 Task: Select the start date as May 2012.
Action: Mouse moved to (840, 114)
Screenshot: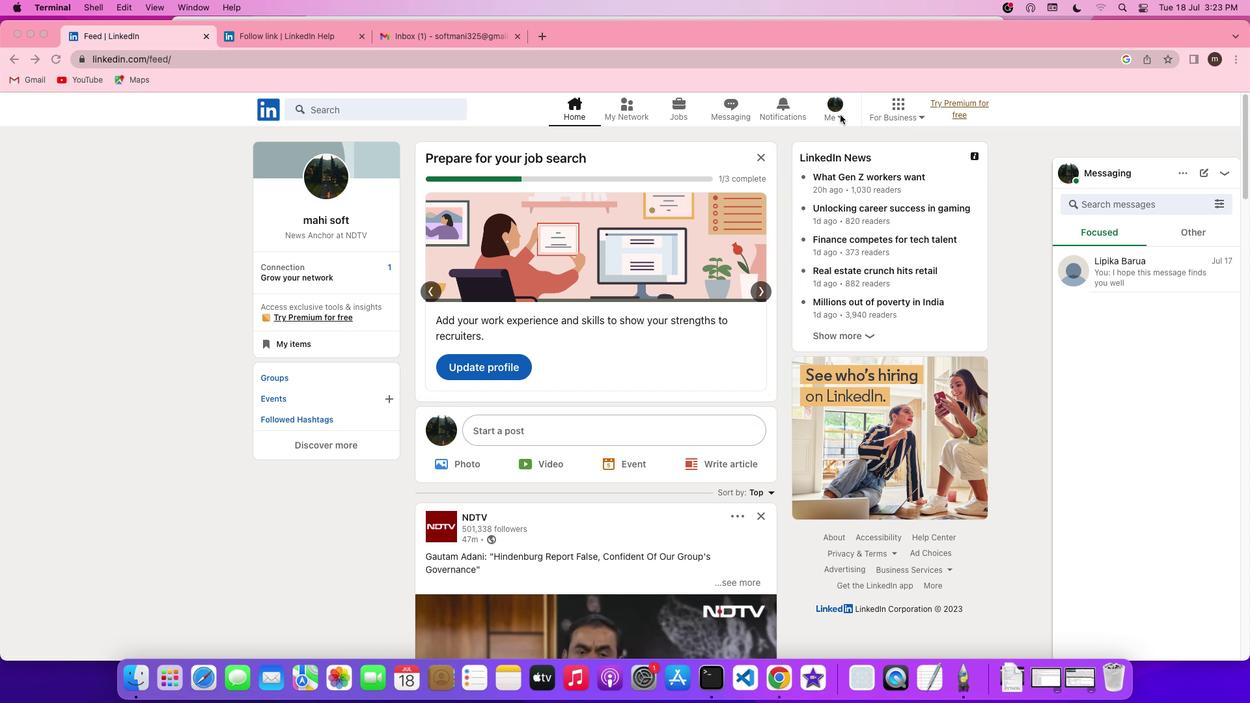 
Action: Mouse pressed left at (840, 114)
Screenshot: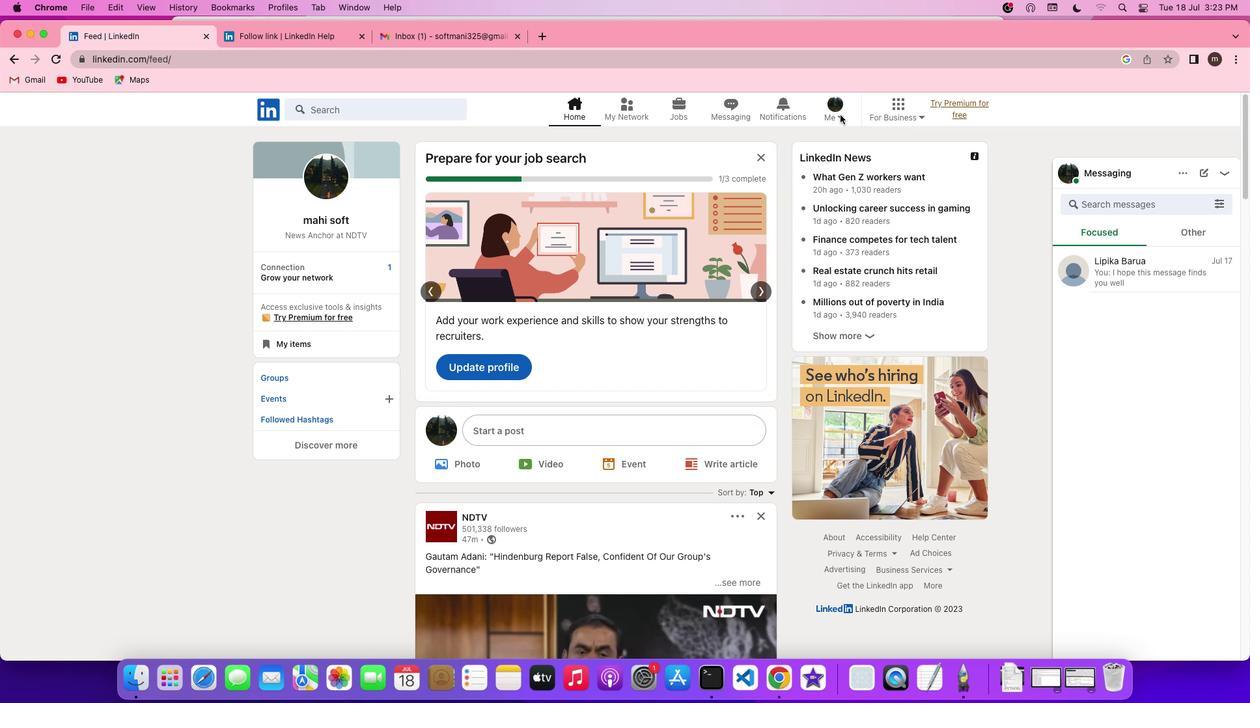 
Action: Mouse pressed left at (840, 114)
Screenshot: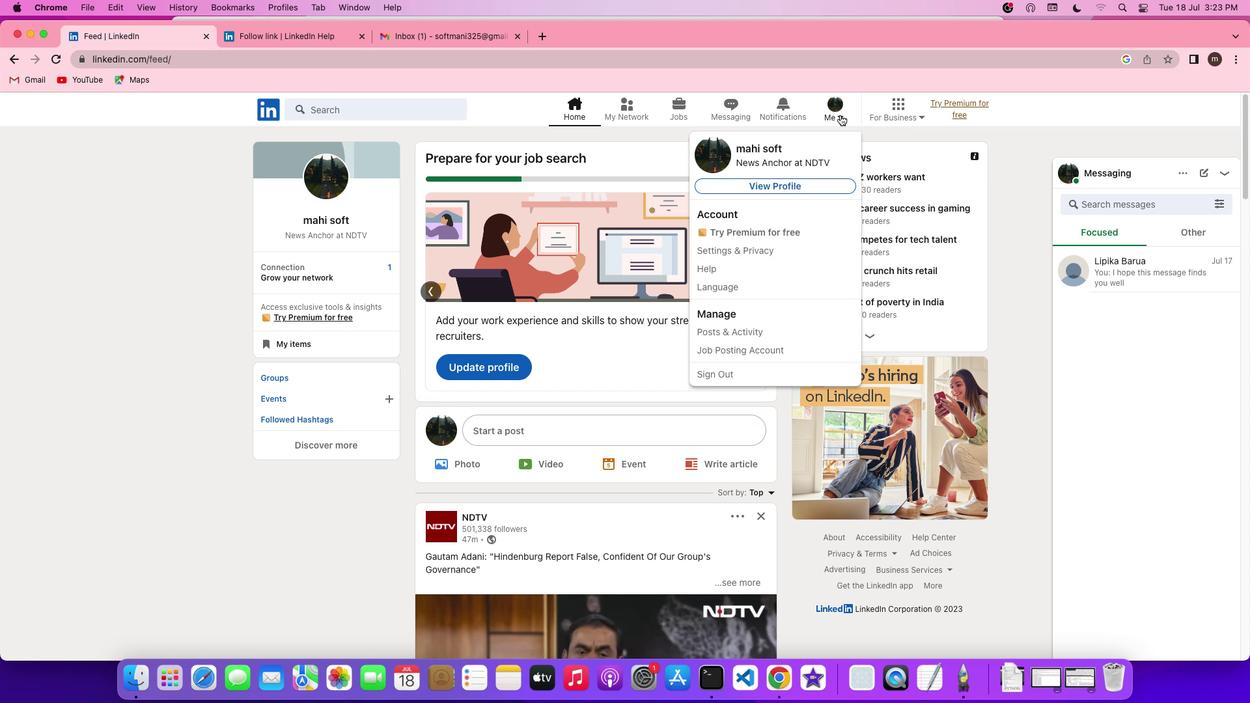 
Action: Mouse pressed left at (840, 114)
Screenshot: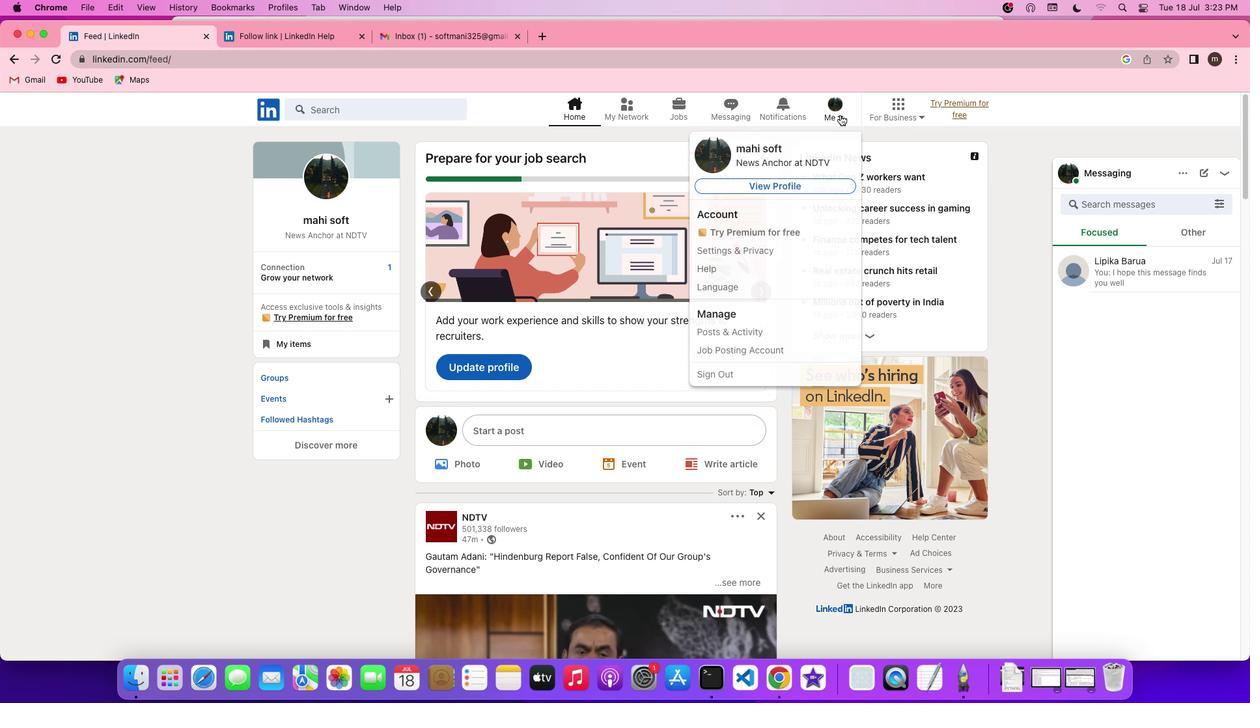 
Action: Mouse moved to (817, 181)
Screenshot: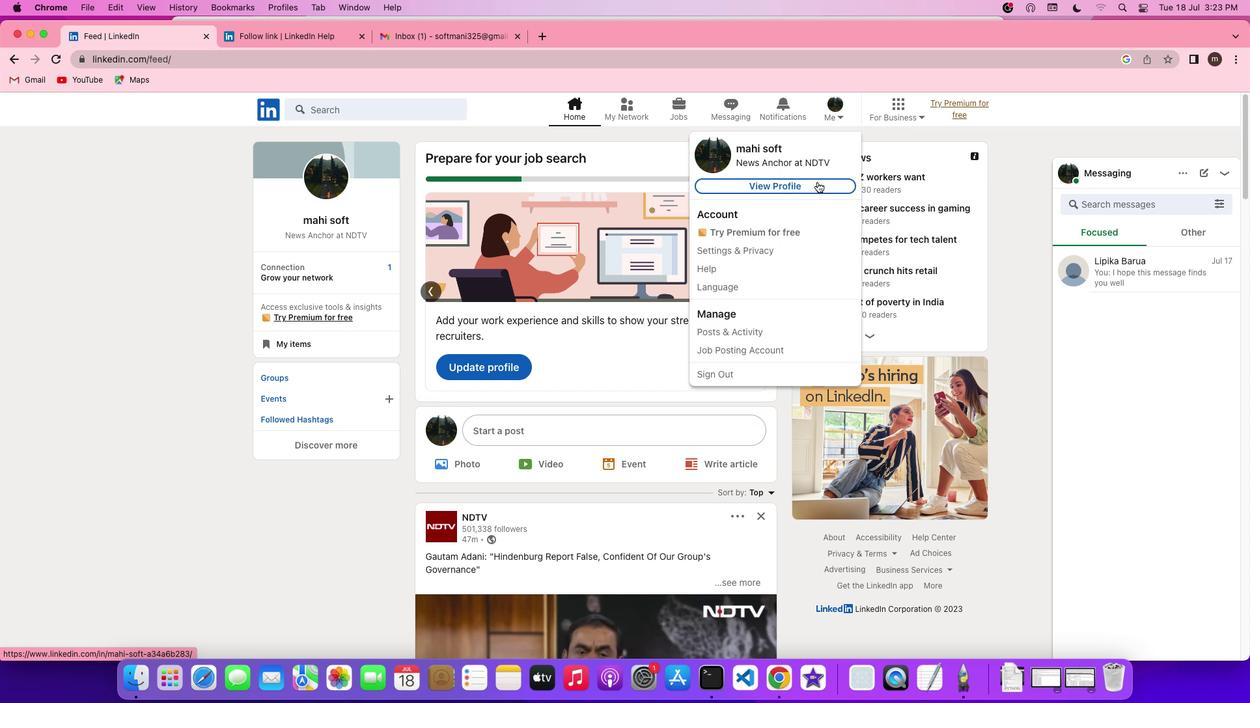 
Action: Mouse pressed left at (817, 181)
Screenshot: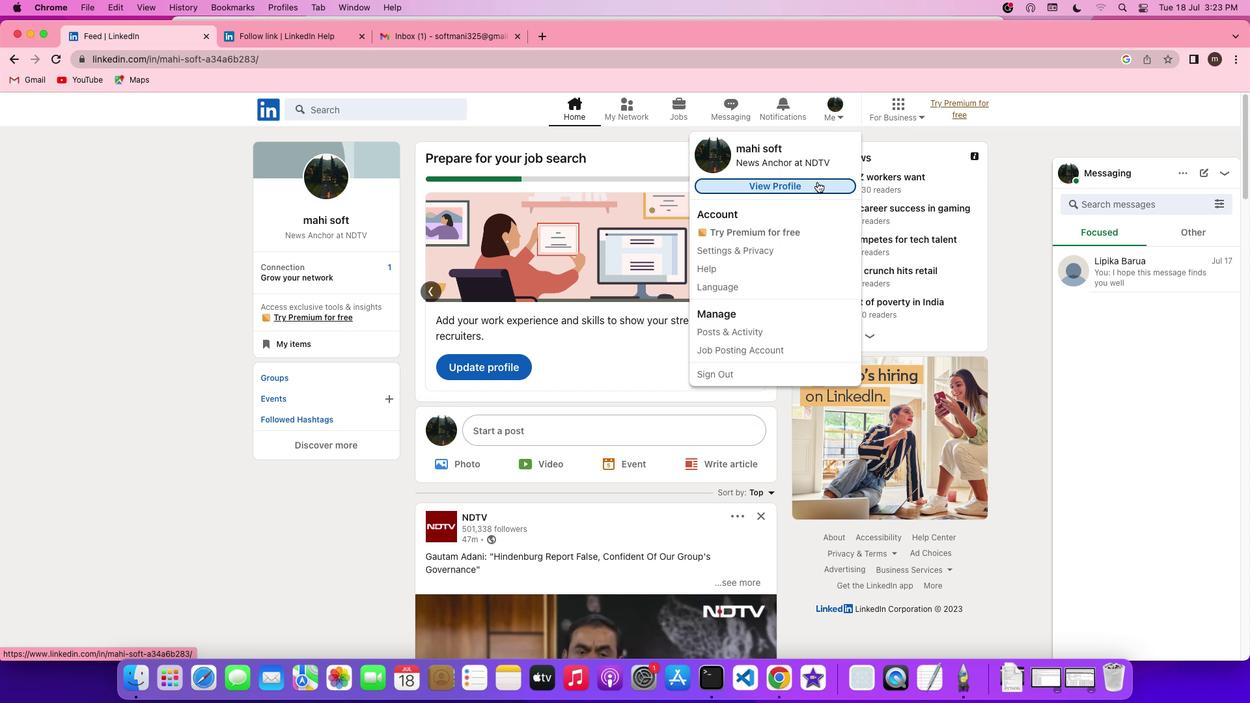 
Action: Mouse moved to (398, 396)
Screenshot: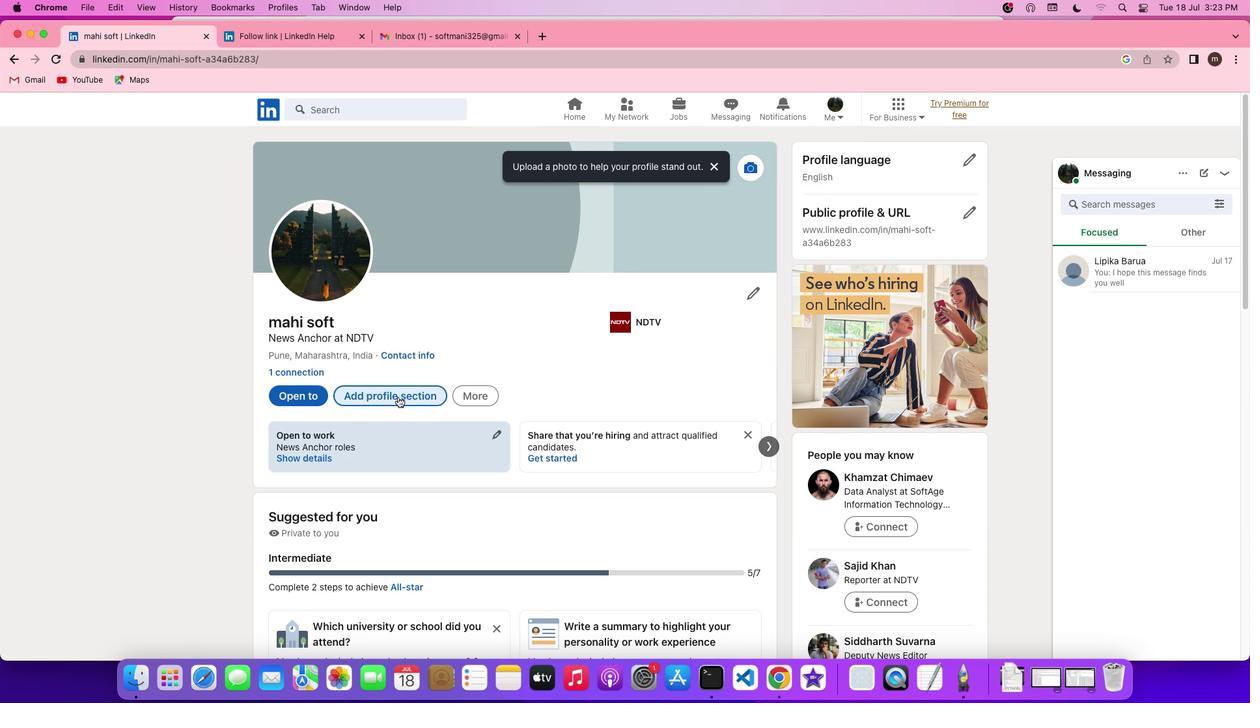 
Action: Mouse pressed left at (398, 396)
Screenshot: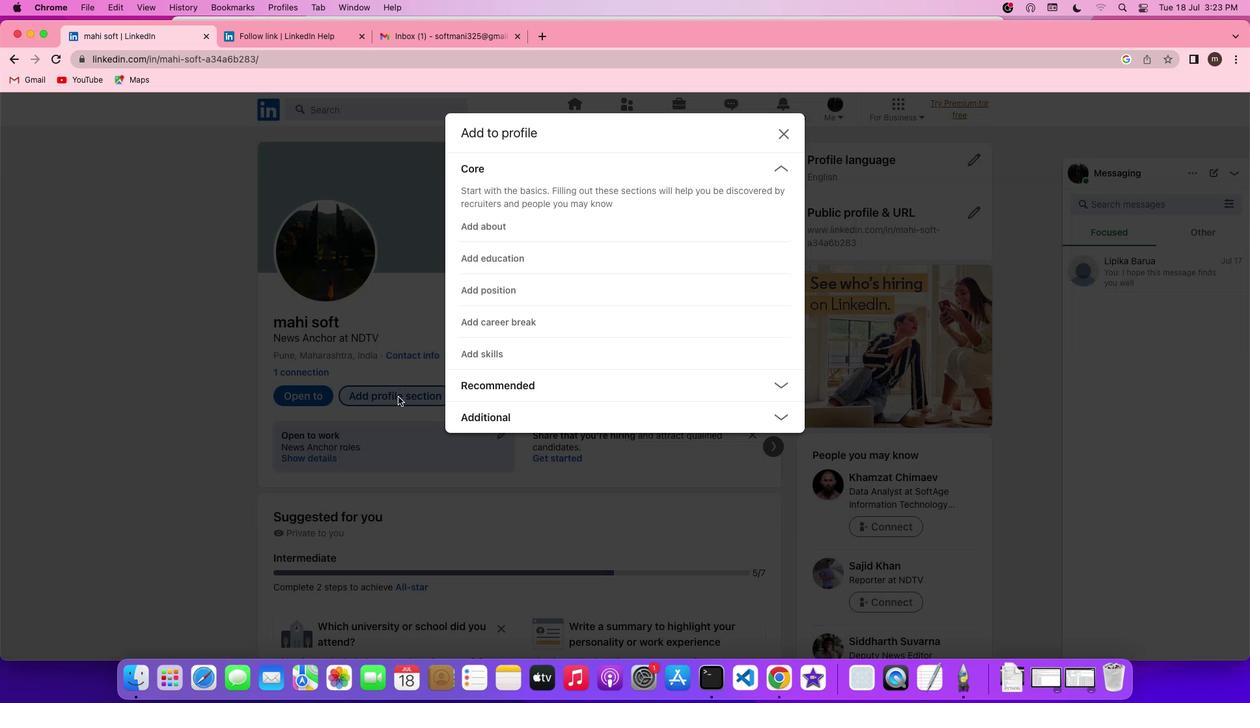 
Action: Mouse moved to (461, 409)
Screenshot: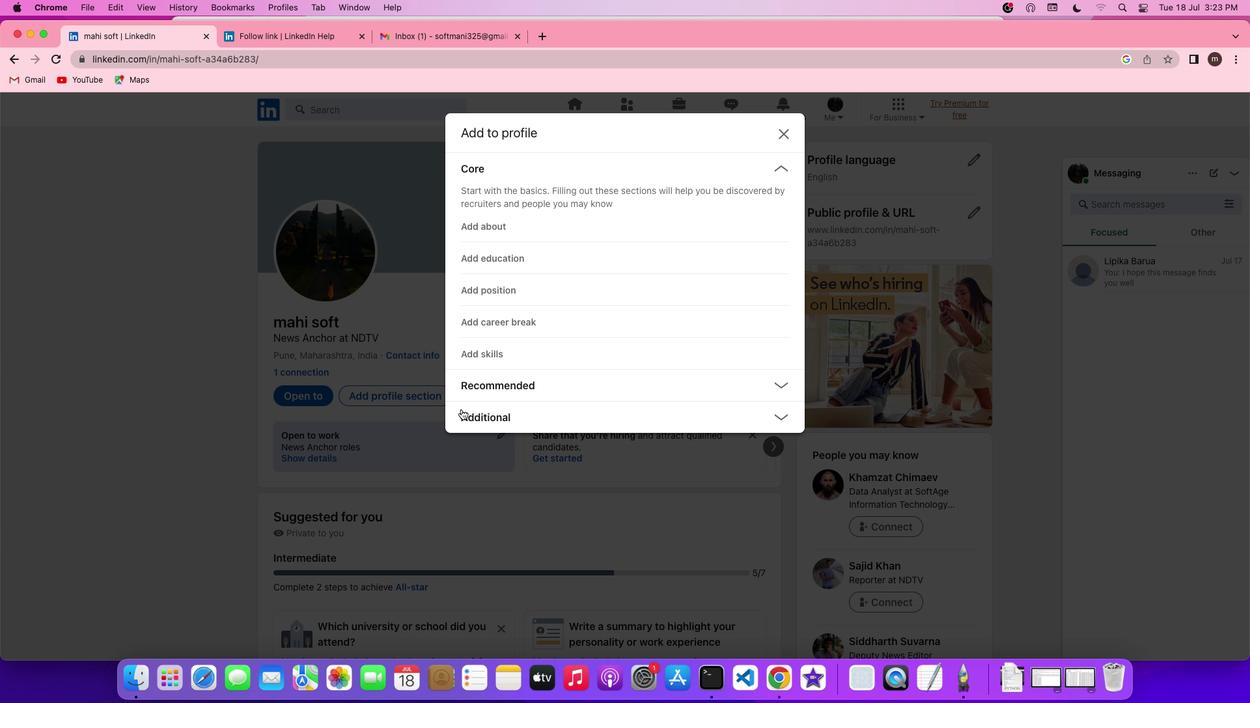 
Action: Mouse pressed left at (461, 409)
Screenshot: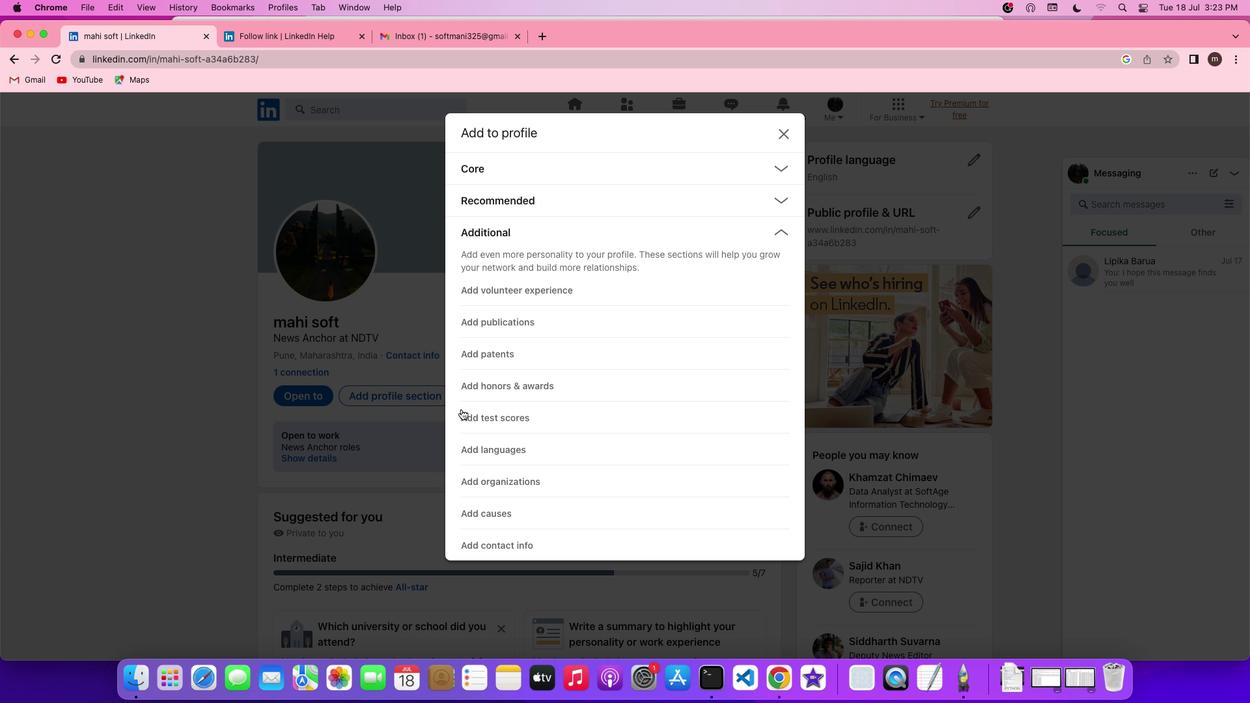 
Action: Mouse moved to (513, 287)
Screenshot: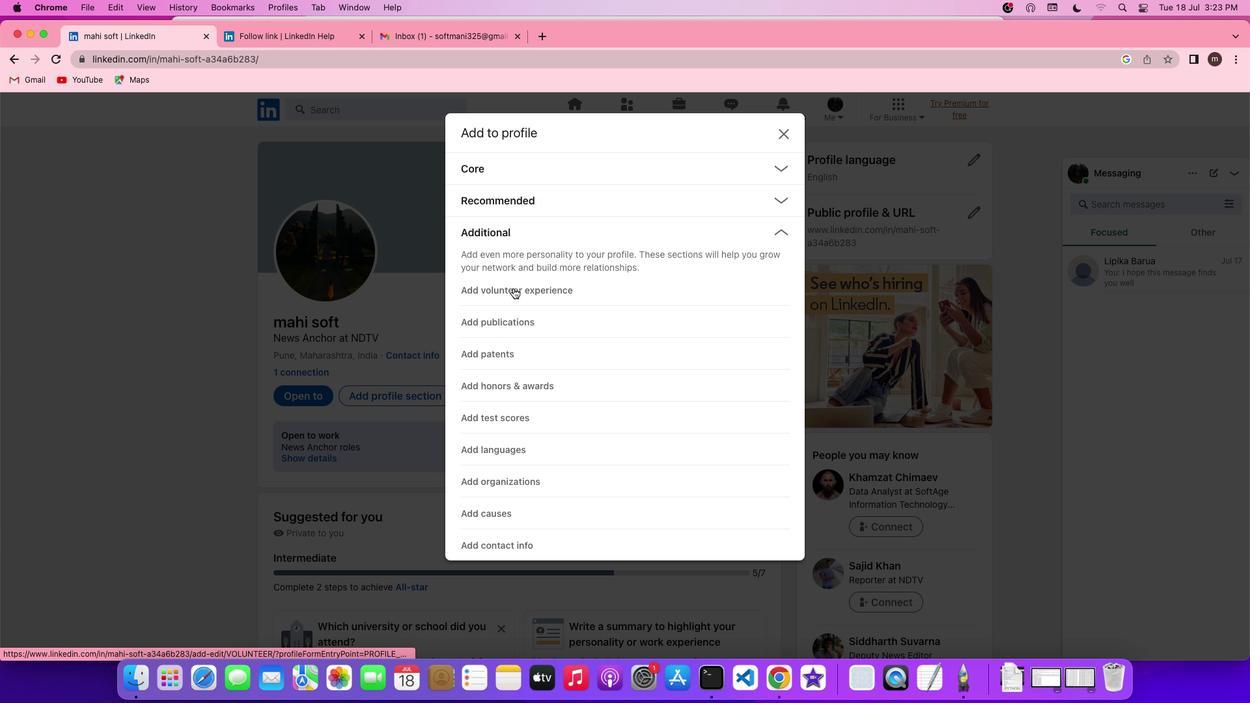 
Action: Mouse pressed left at (513, 287)
Screenshot: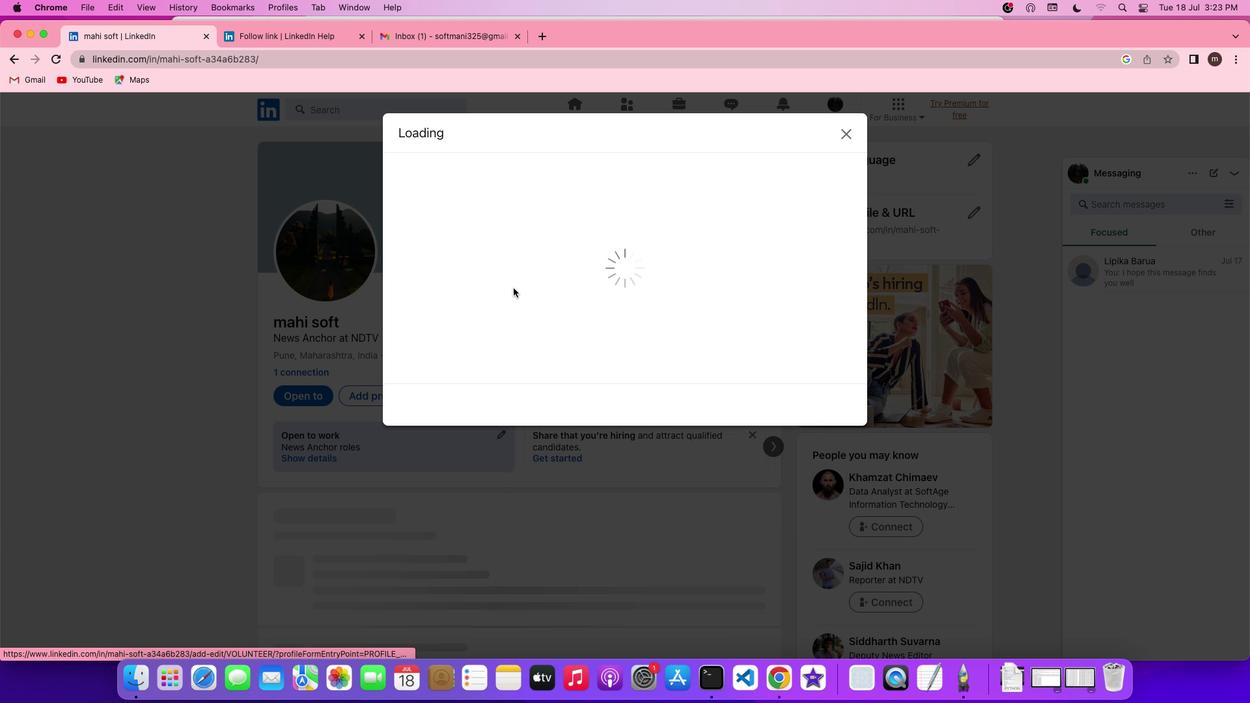 
Action: Mouse moved to (599, 401)
Screenshot: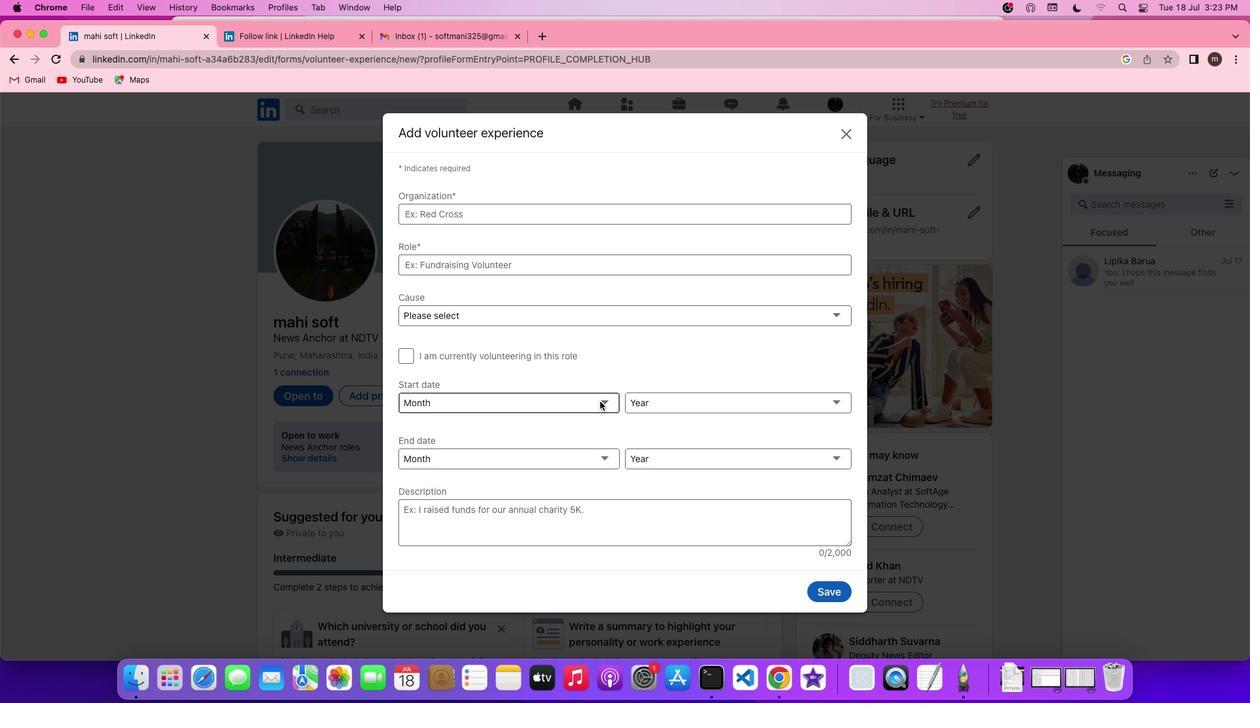 
Action: Mouse pressed left at (599, 401)
Screenshot: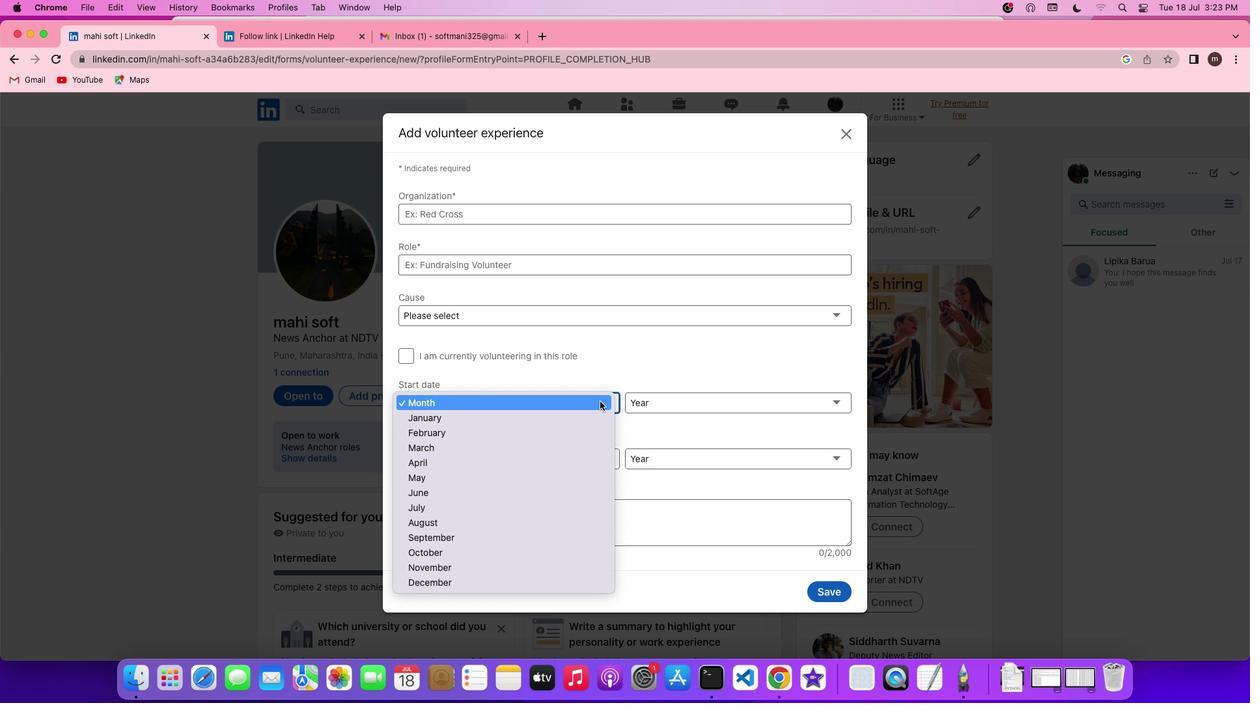 
Action: Mouse moved to (577, 476)
Screenshot: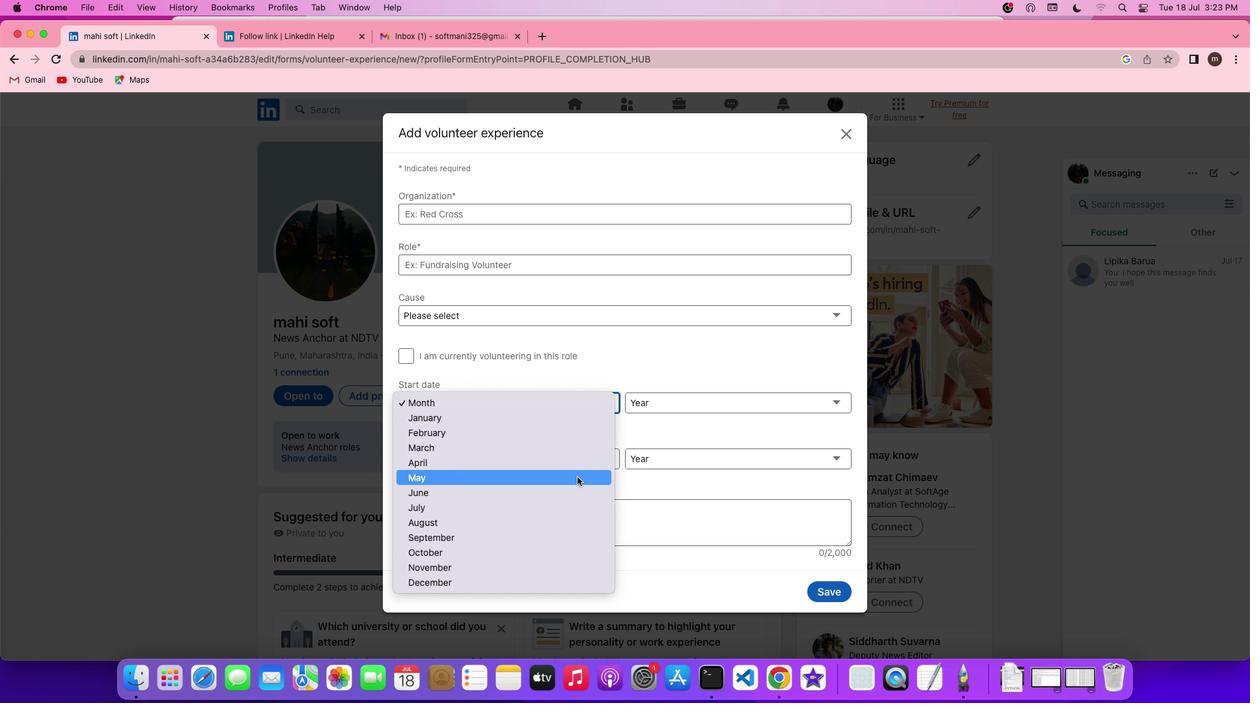 
Action: Mouse pressed left at (577, 476)
Screenshot: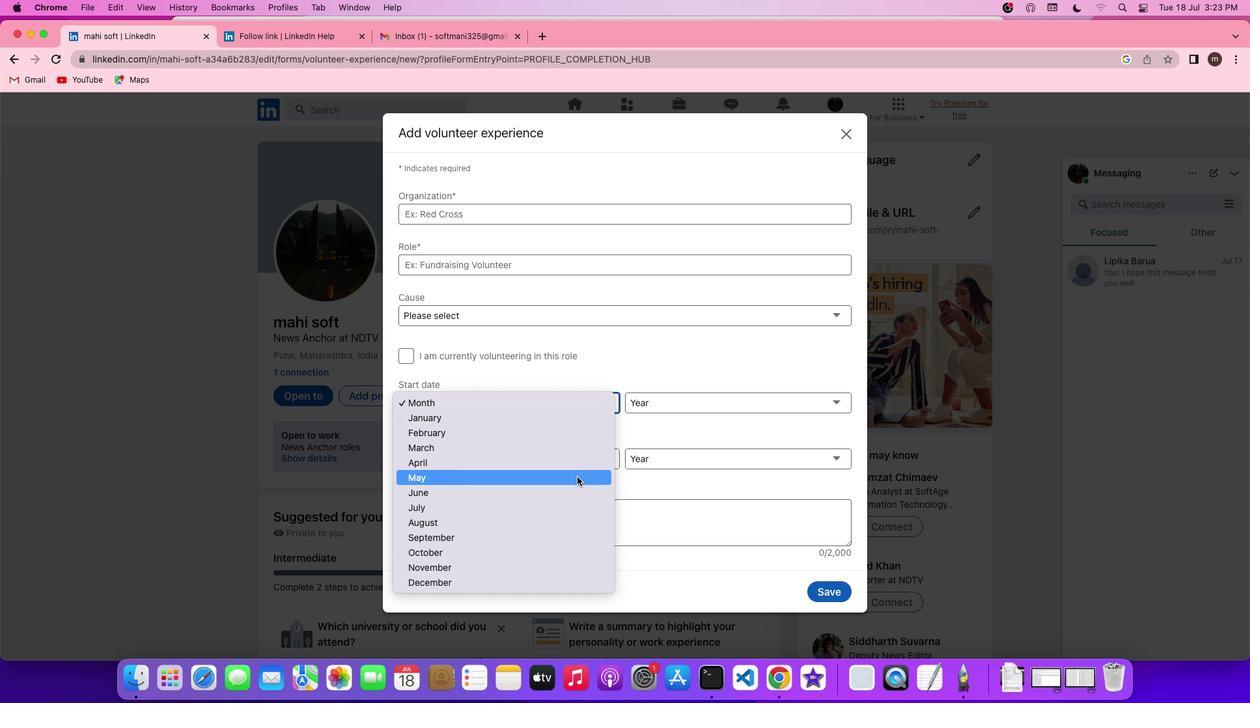 
Action: Mouse moved to (796, 401)
Screenshot: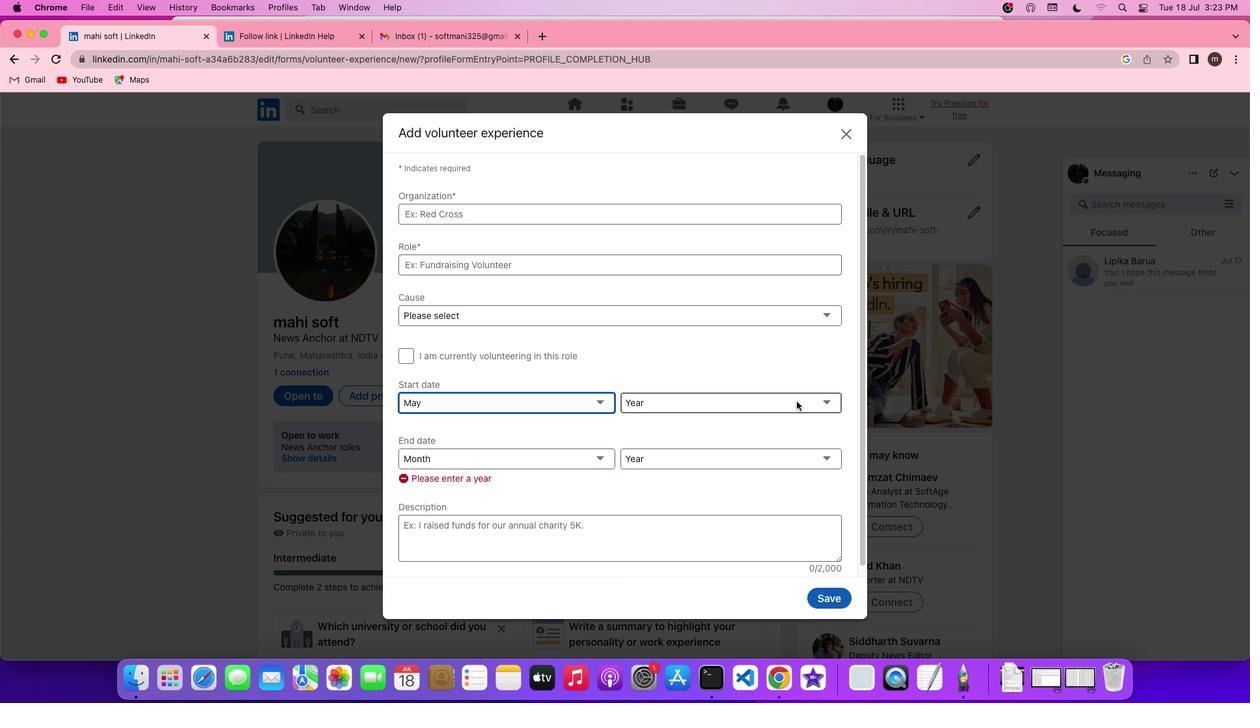
Action: Mouse pressed left at (796, 401)
Screenshot: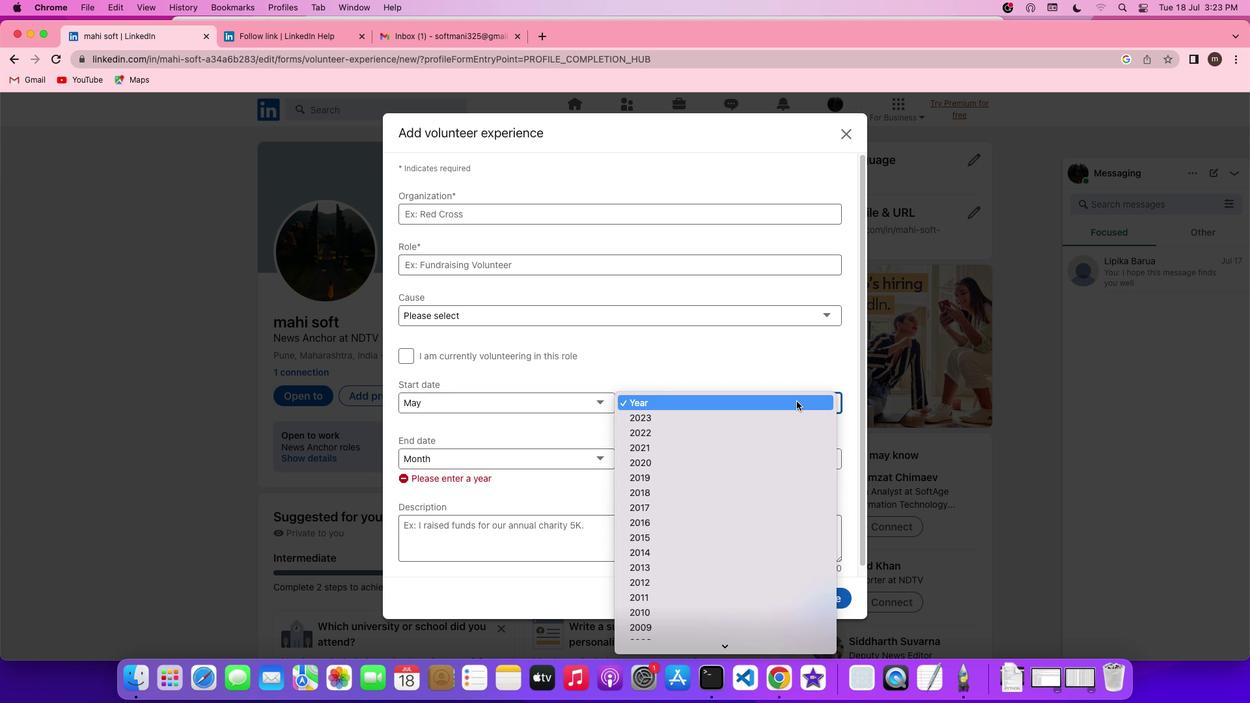 
Action: Mouse moved to (751, 581)
Screenshot: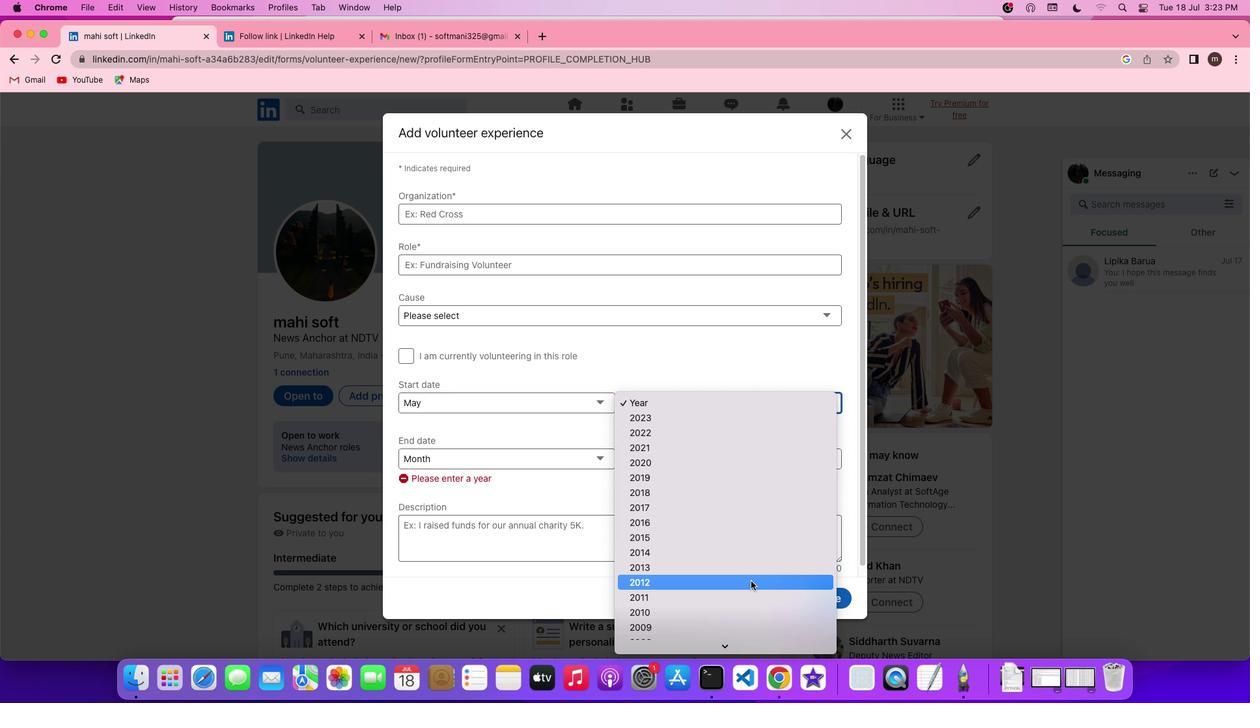 
Action: Mouse pressed left at (751, 581)
Screenshot: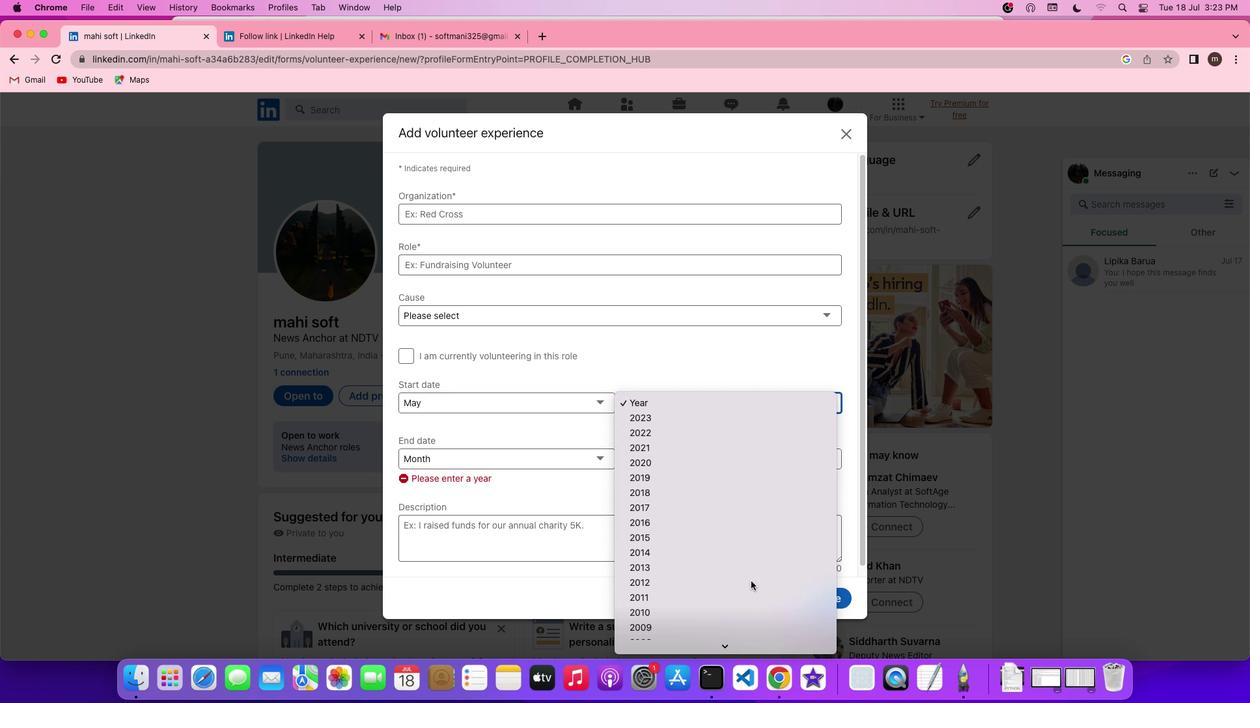 
Action: Mouse moved to (751, 581)
Screenshot: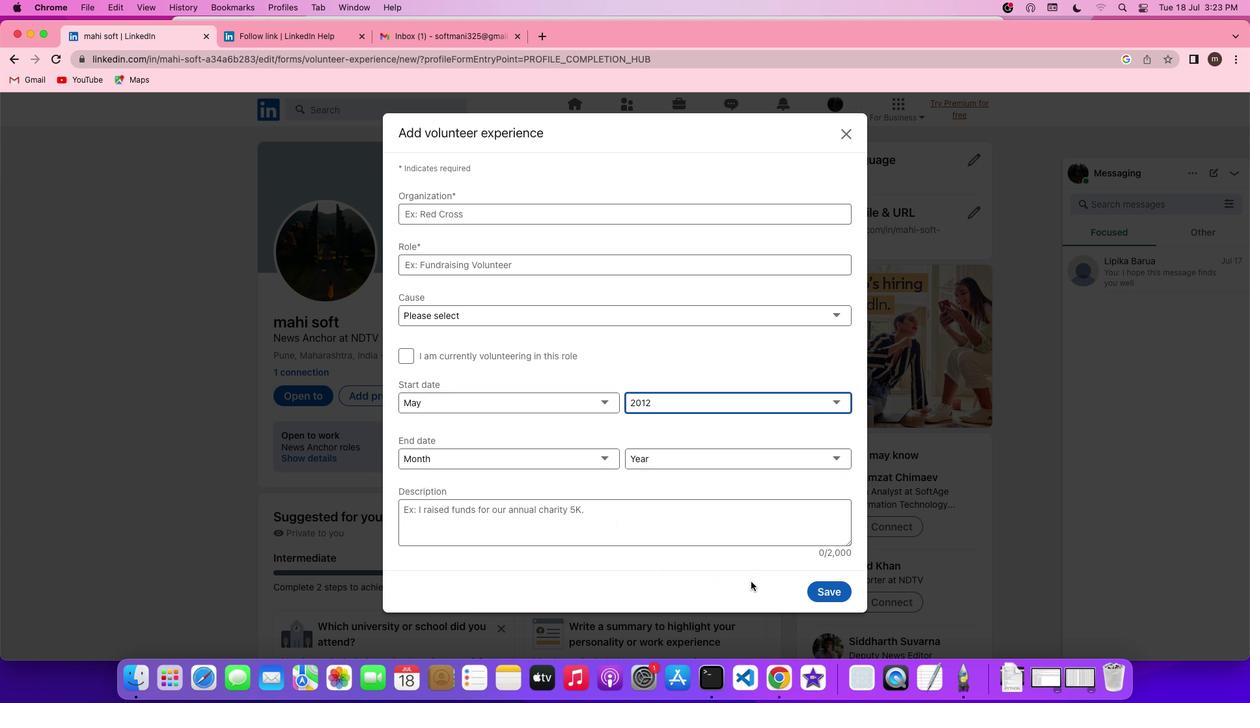 
